 Task: Create a section Code Conquerors and in the section, add a milestone IT Governance Implementation in the project AgileLink
Action: Mouse moved to (196, 388)
Screenshot: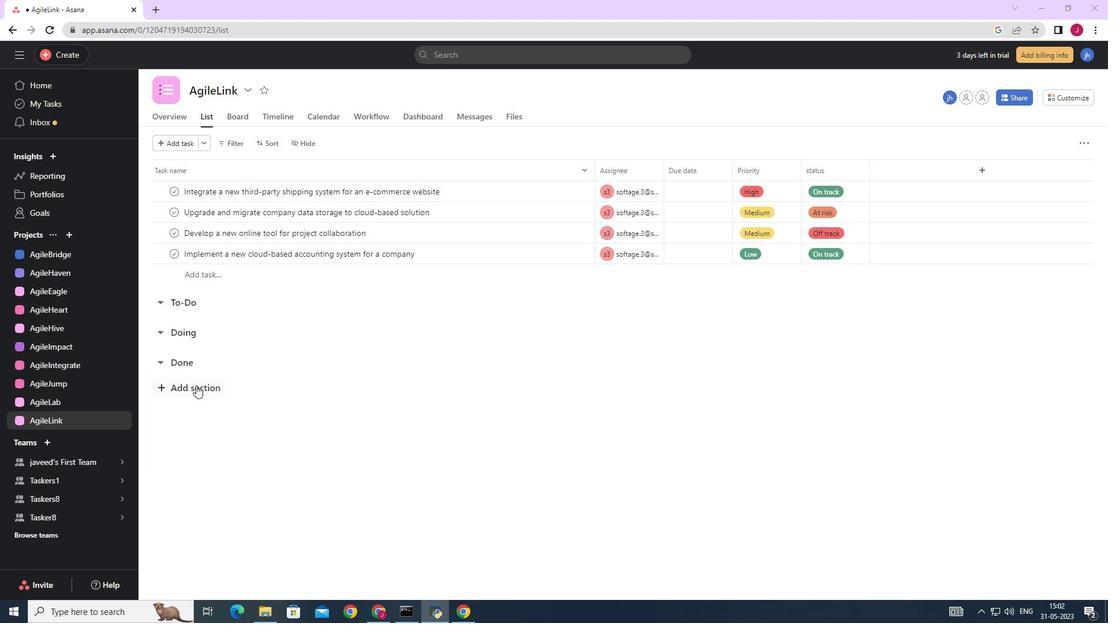 
Action: Mouse pressed left at (196, 388)
Screenshot: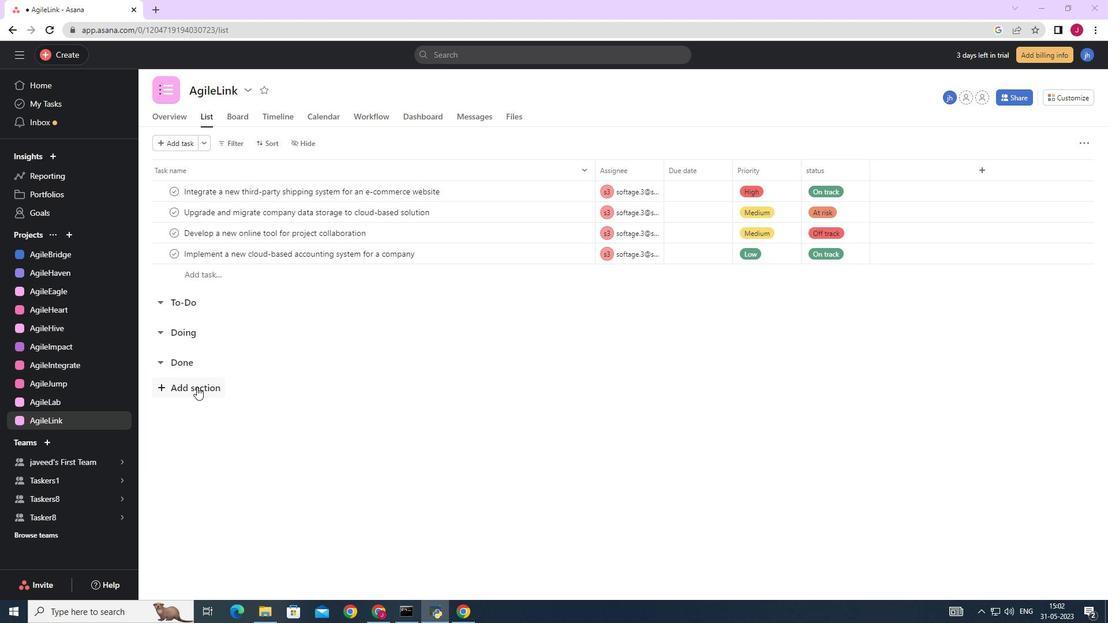 
Action: Mouse moved to (210, 392)
Screenshot: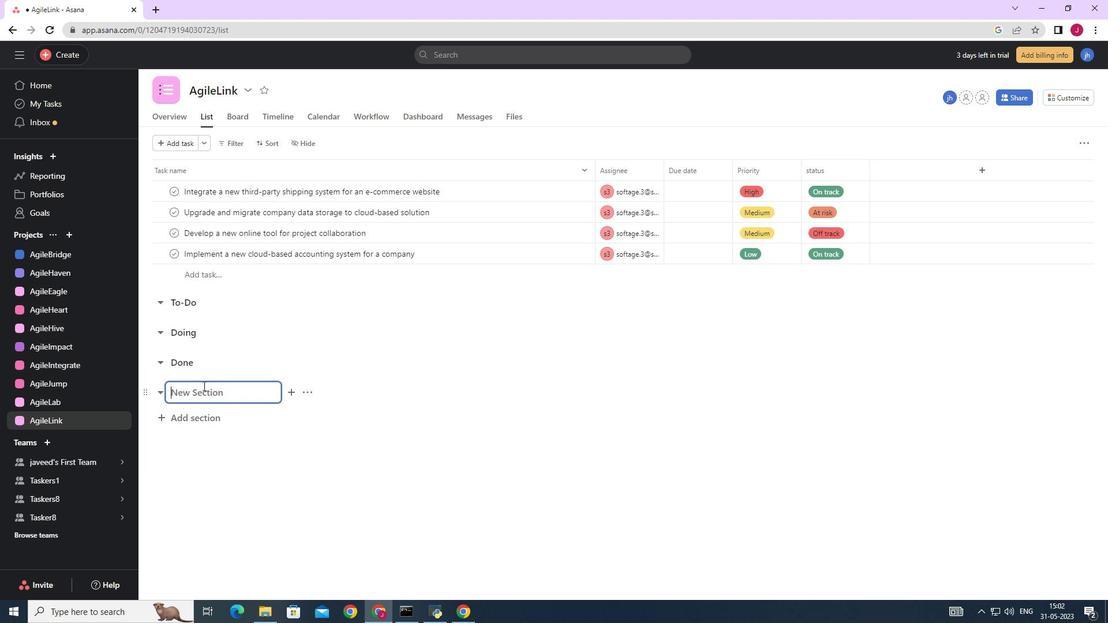 
Action: Key pressed <Key.caps_lock>C<Key.caps_lock>ode<Key.space><Key.caps_lock>C<Key.caps_lock>onquerors<Key.enter><Key.caps_lock>IT<Key.space>G<Key.caps_lock>overnance<Key.space><Key.caps_lock>I<Key.caps_lock>mplementation<Key.space>
Screenshot: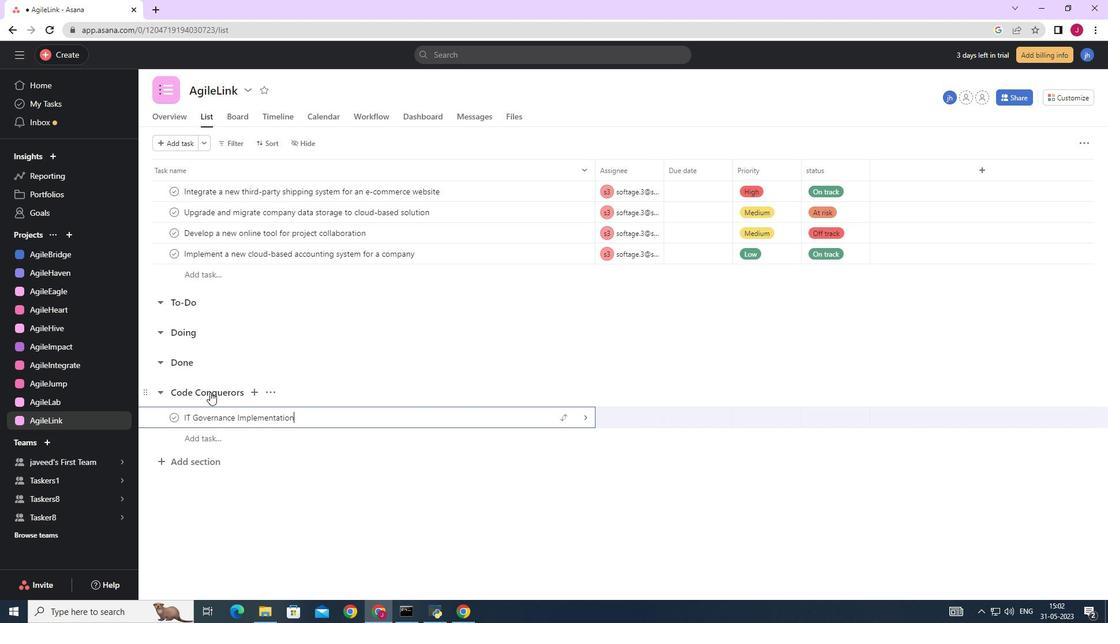 
Action: Mouse moved to (584, 415)
Screenshot: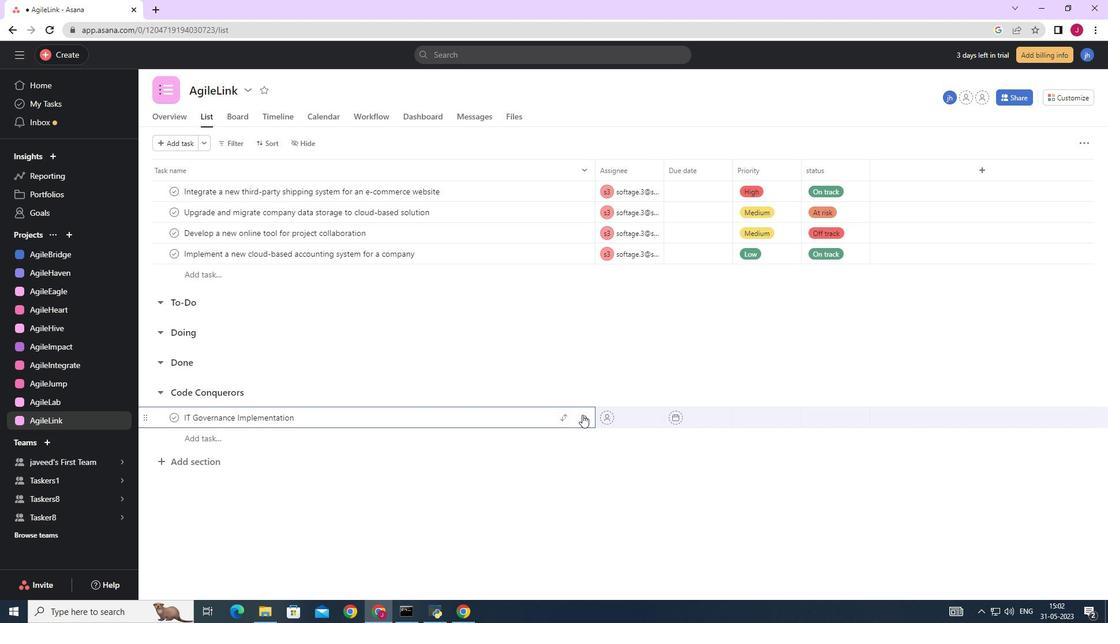 
Action: Mouse pressed left at (584, 415)
Screenshot: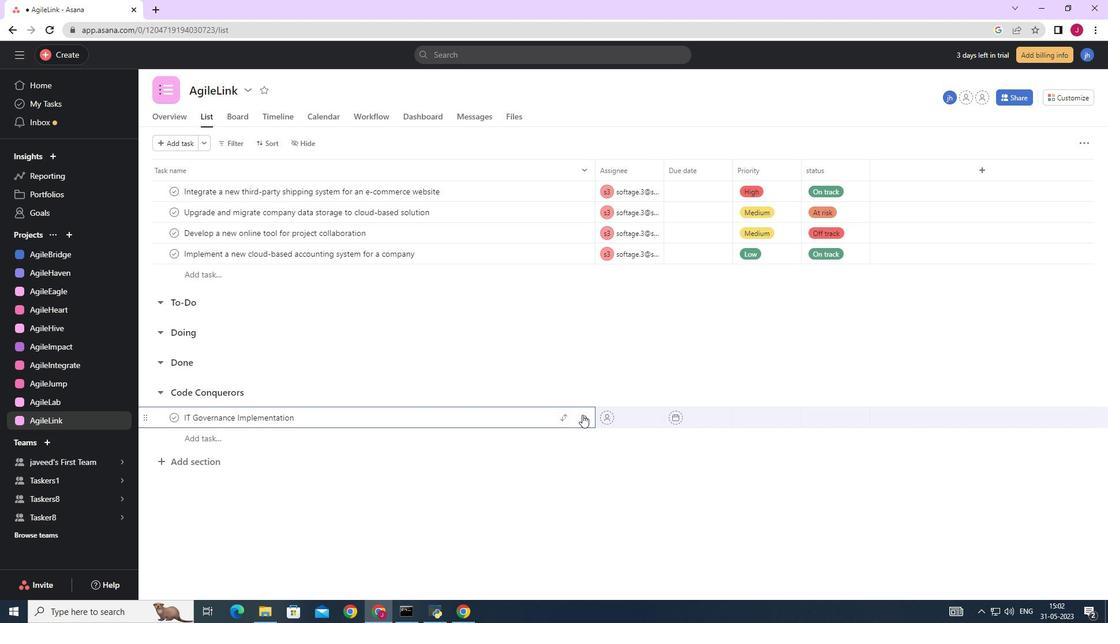 
Action: Mouse moved to (1063, 137)
Screenshot: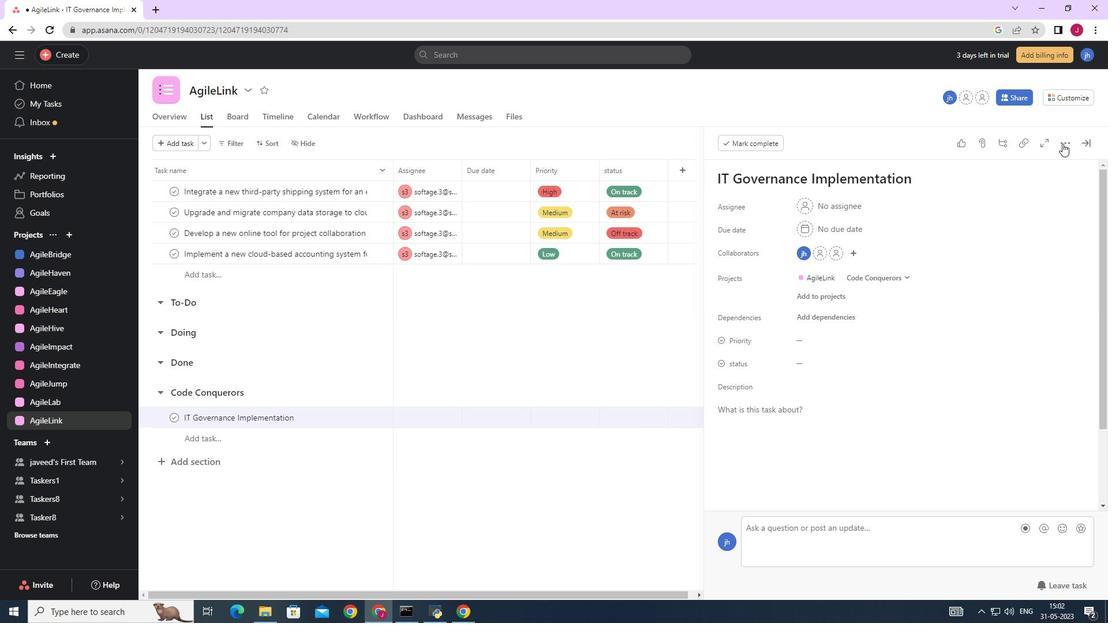 
Action: Mouse pressed left at (1063, 137)
Screenshot: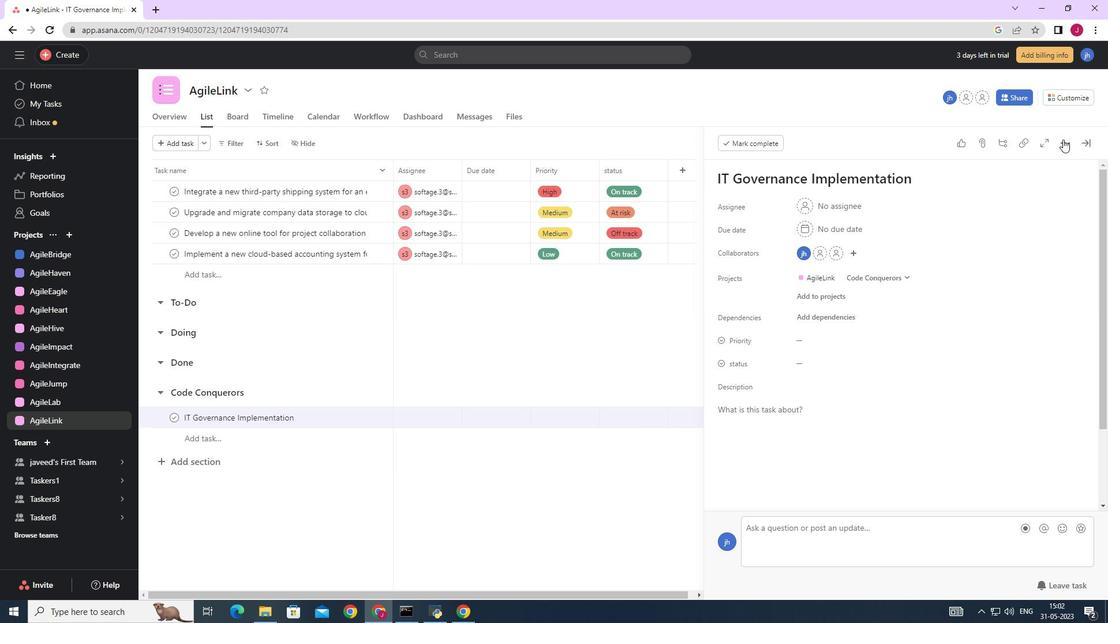 
Action: Mouse moved to (963, 184)
Screenshot: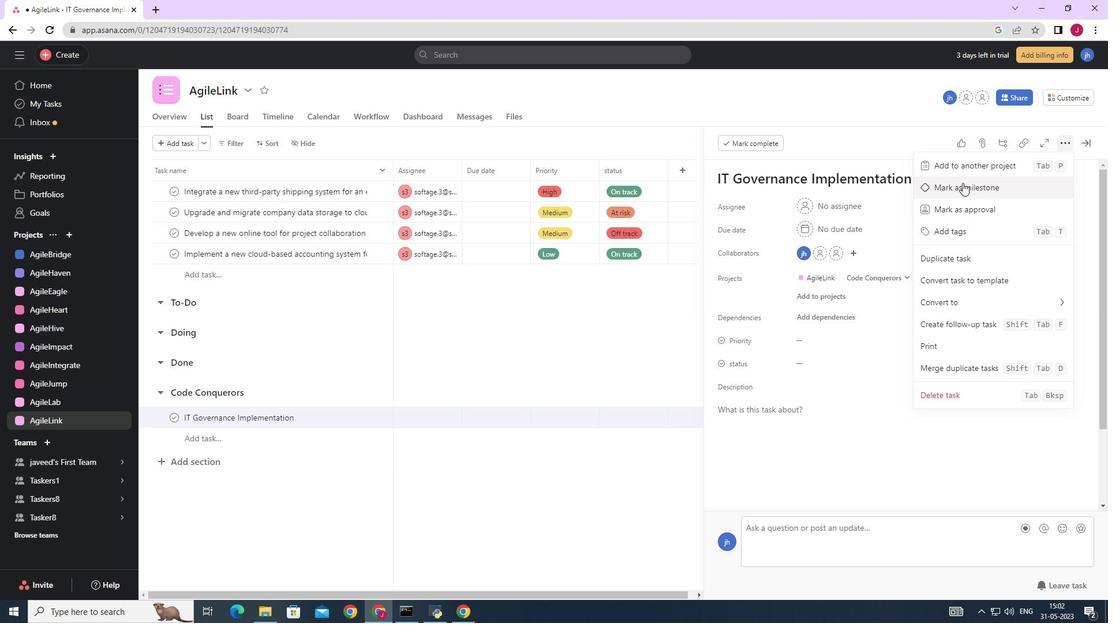 
Action: Mouse pressed left at (963, 184)
Screenshot: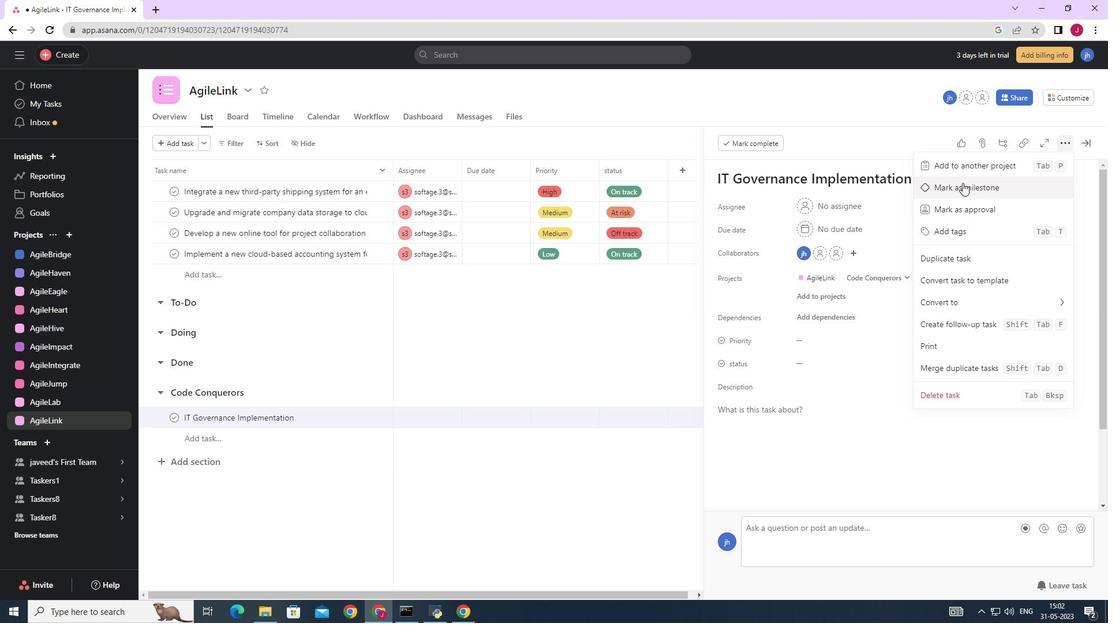 
Action: Mouse moved to (1087, 140)
Screenshot: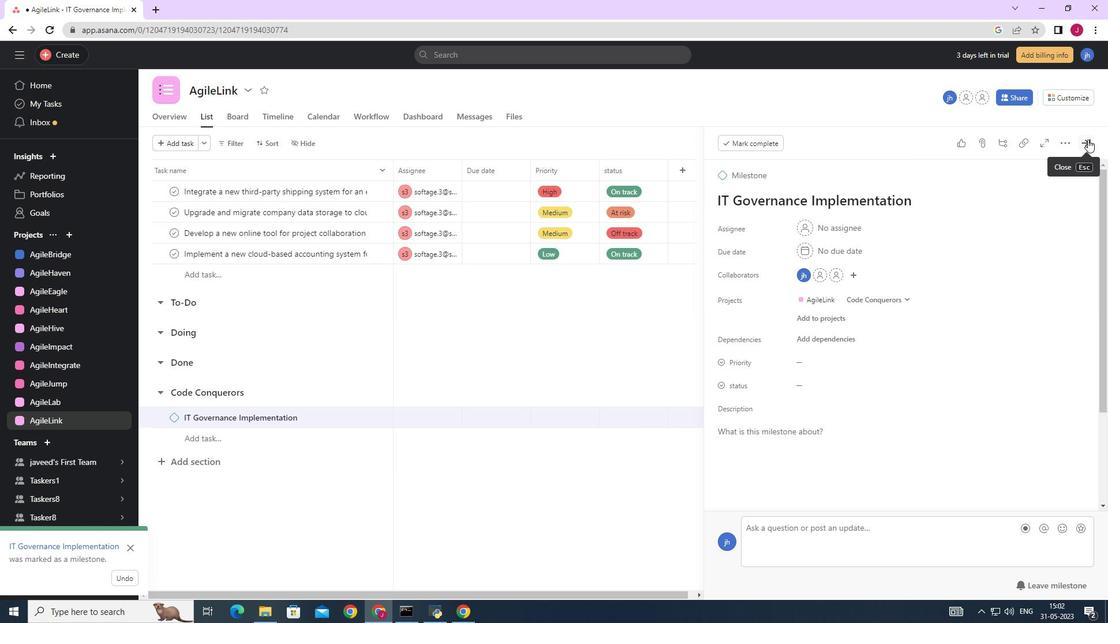 
Action: Mouse pressed left at (1087, 140)
Screenshot: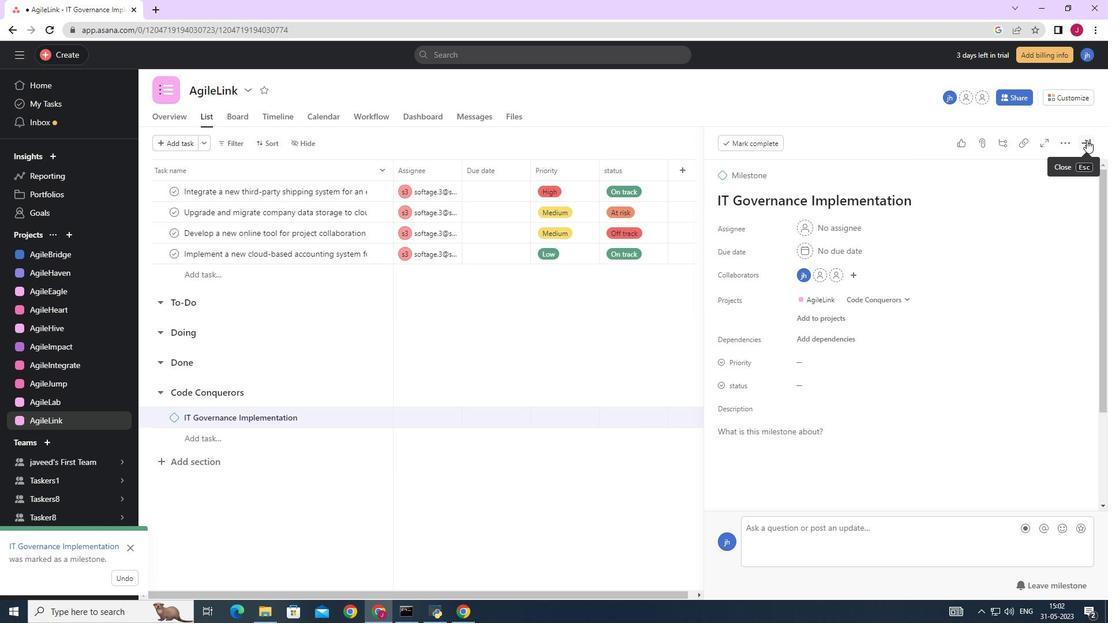 
